 Task: Add description "I am humbled and grateful to have received several notable honors and awards throughout my career".
Action: Mouse moved to (697, 70)
Screenshot: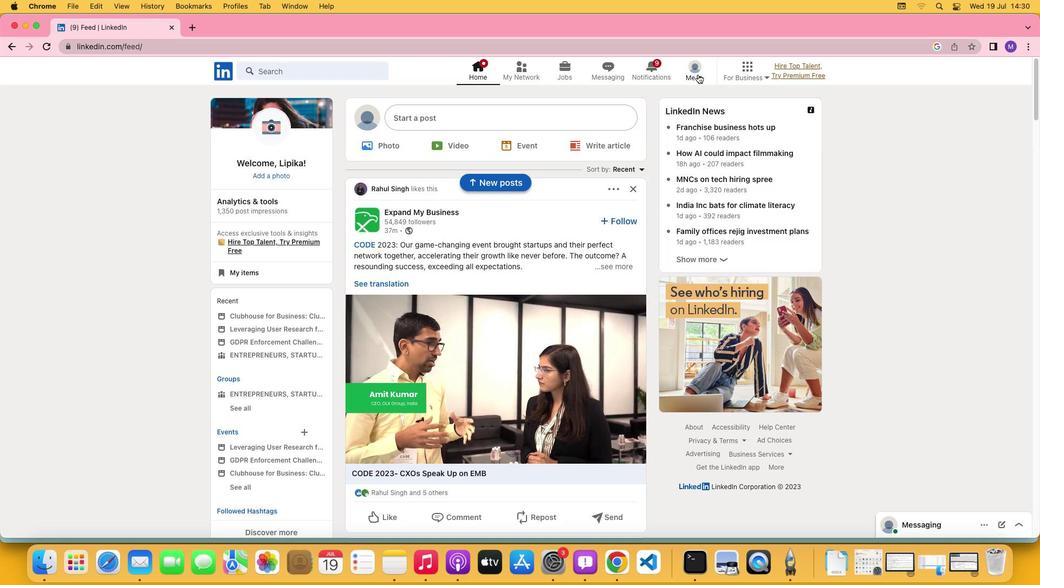 
Action: Mouse pressed left at (697, 70)
Screenshot: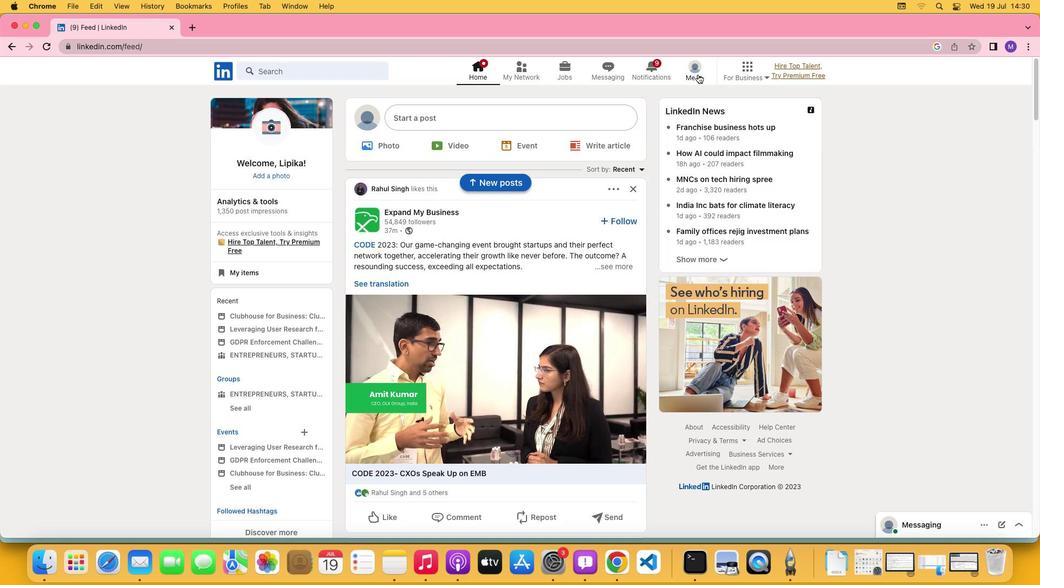 
Action: Mouse moved to (698, 74)
Screenshot: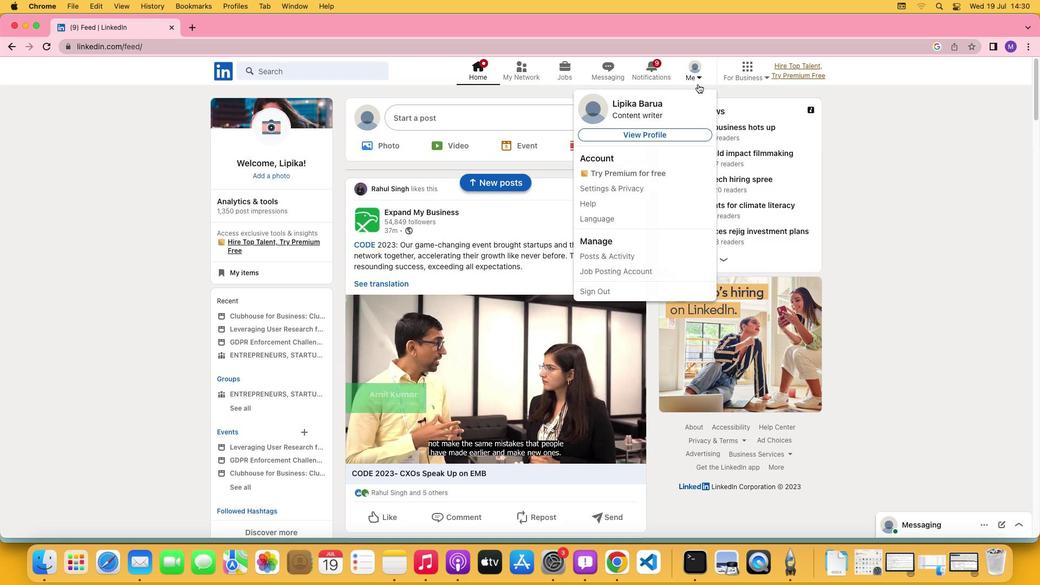 
Action: Mouse pressed left at (698, 74)
Screenshot: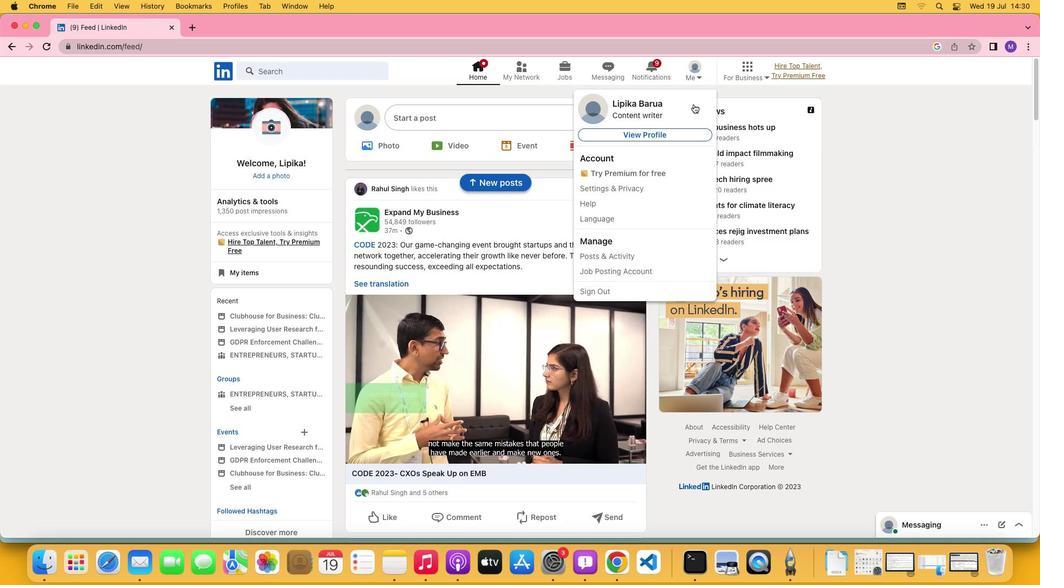 
Action: Mouse moved to (682, 132)
Screenshot: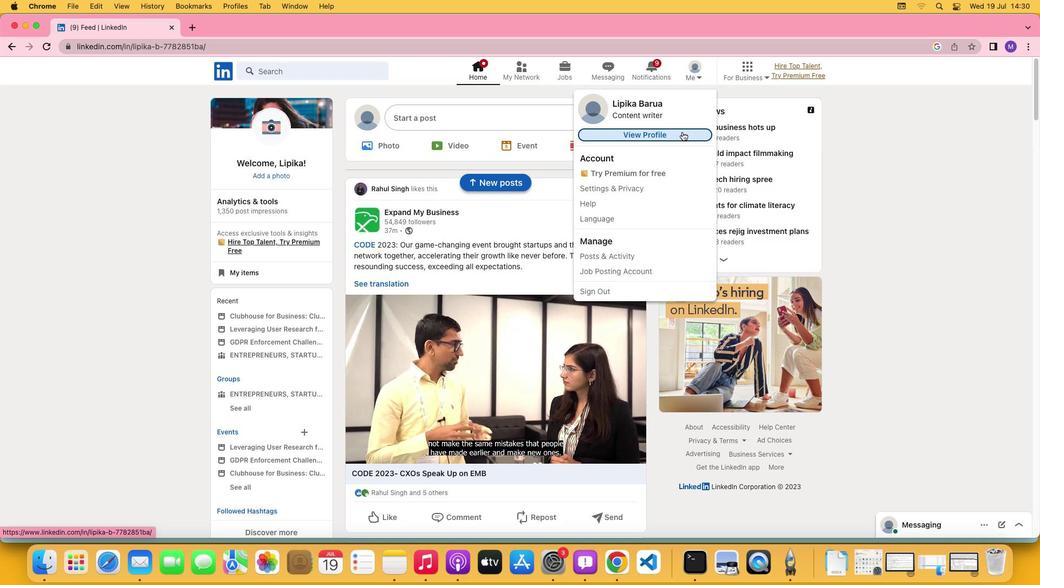
Action: Mouse pressed left at (682, 132)
Screenshot: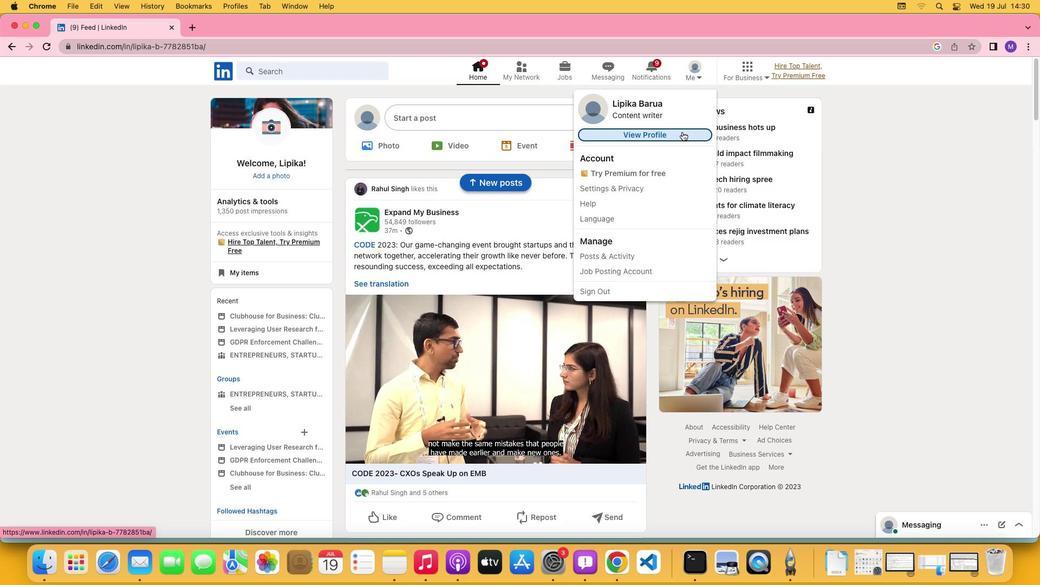 
Action: Mouse moved to (341, 351)
Screenshot: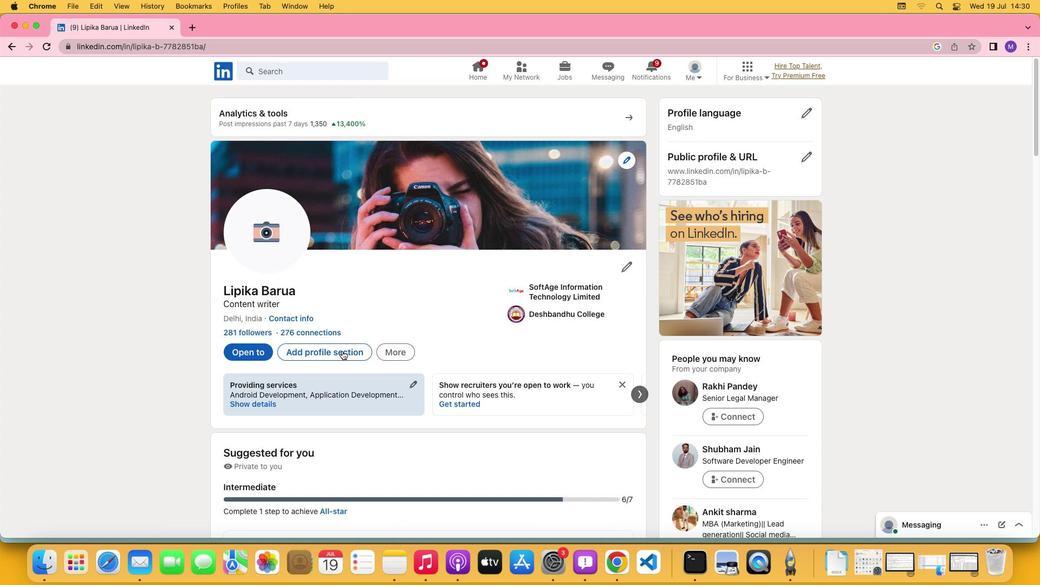 
Action: Mouse pressed left at (341, 351)
Screenshot: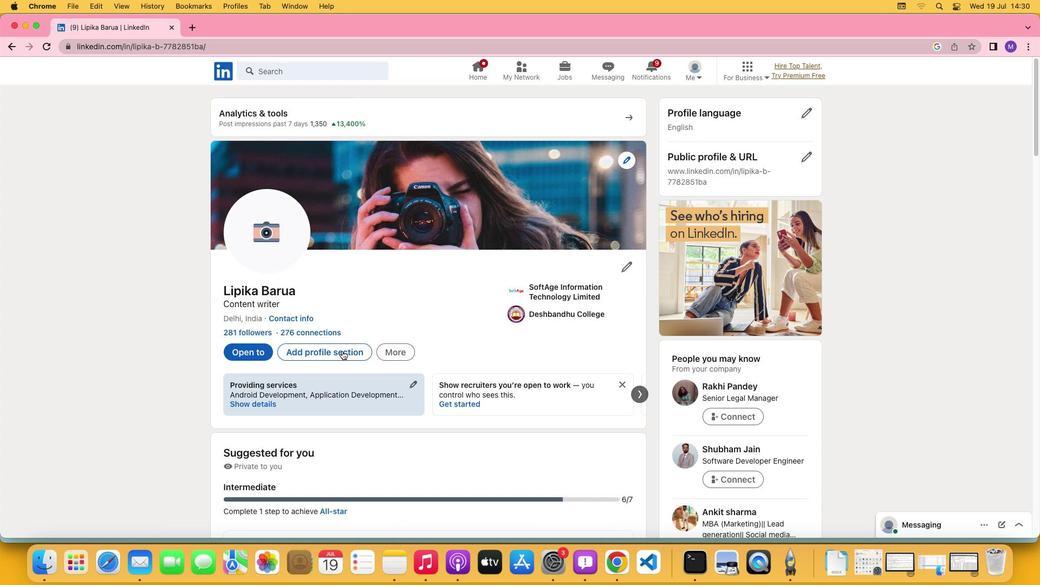 
Action: Mouse moved to (408, 328)
Screenshot: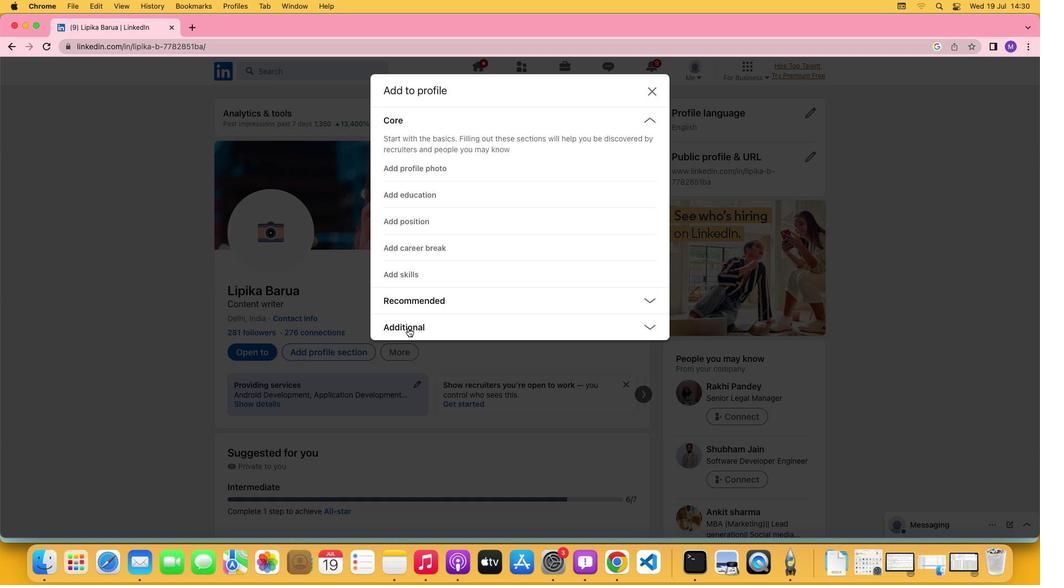 
Action: Mouse pressed left at (408, 328)
Screenshot: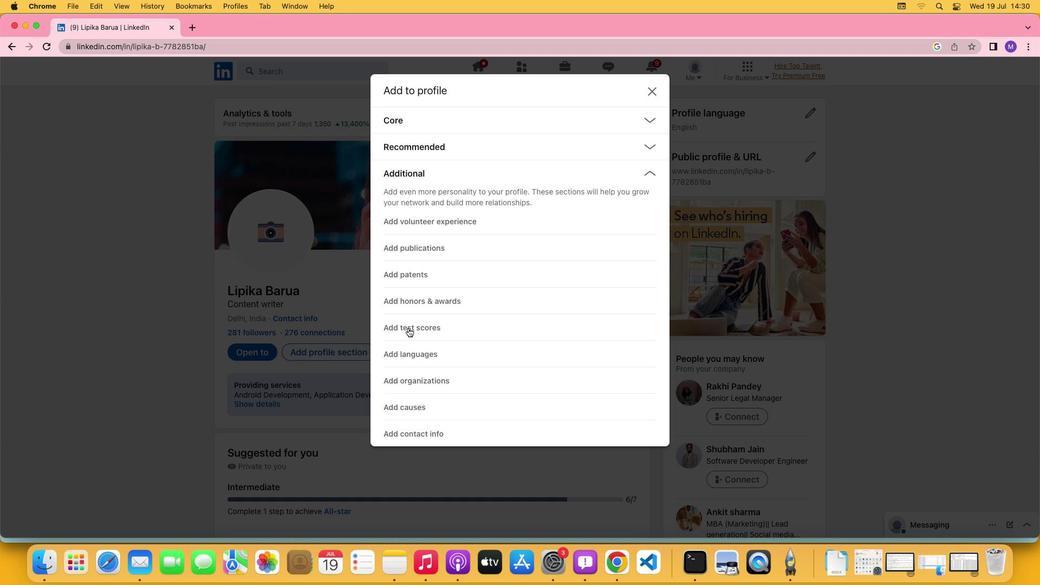 
Action: Mouse moved to (425, 298)
Screenshot: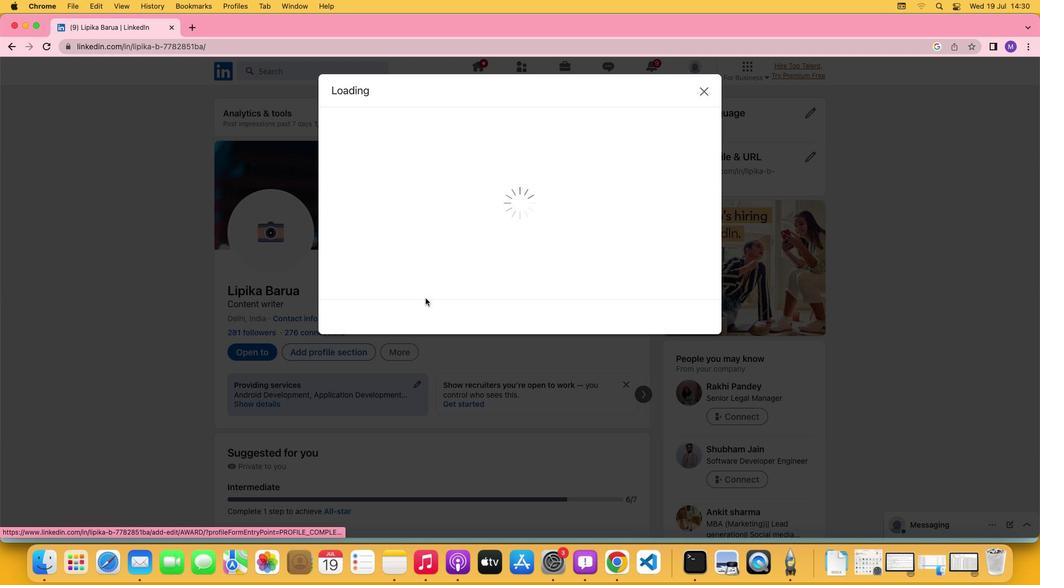 
Action: Mouse pressed left at (425, 298)
Screenshot: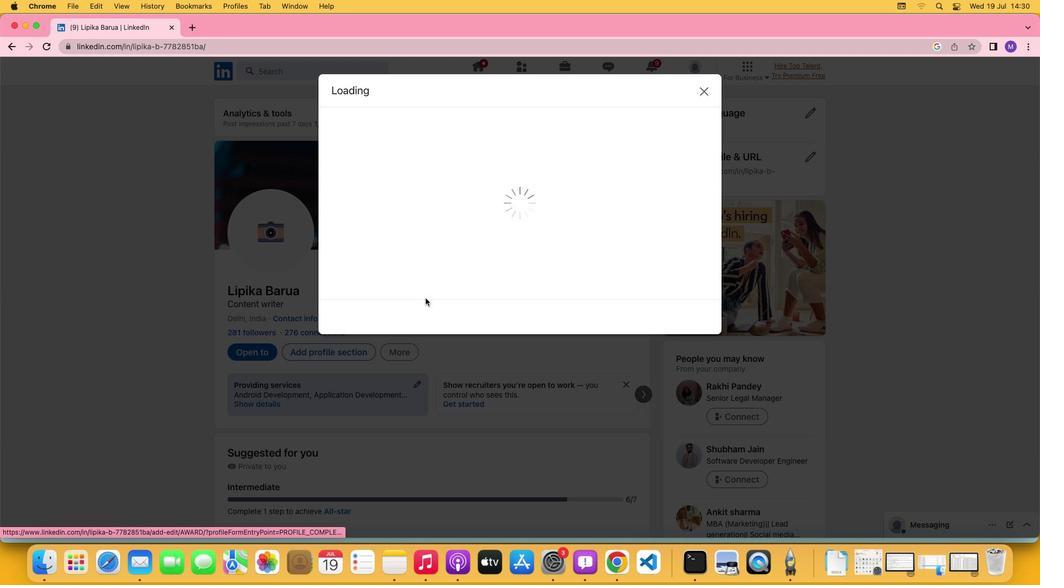 
Action: Mouse moved to (412, 335)
Screenshot: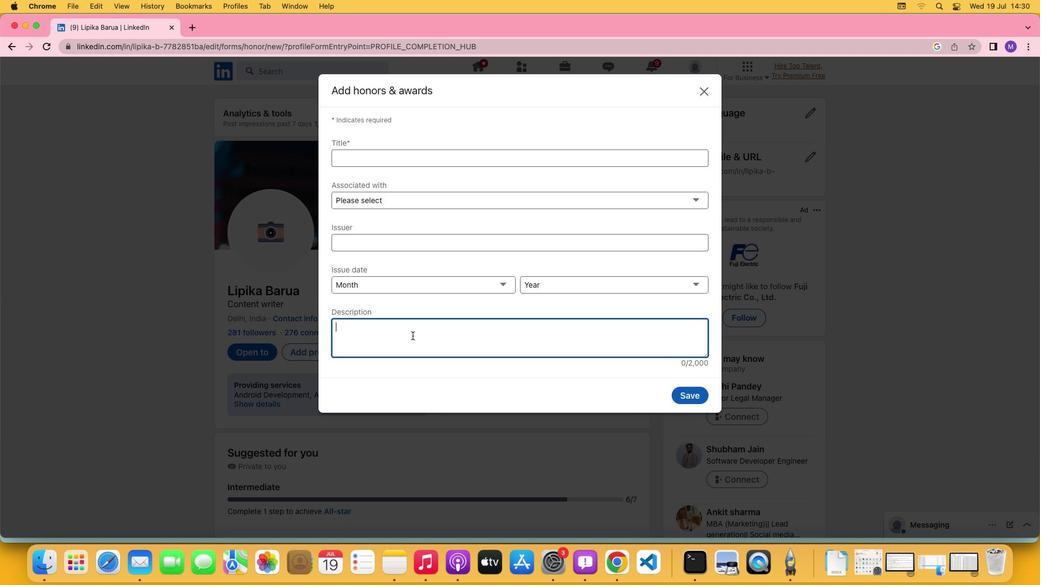 
Action: Mouse pressed left at (412, 335)
Screenshot: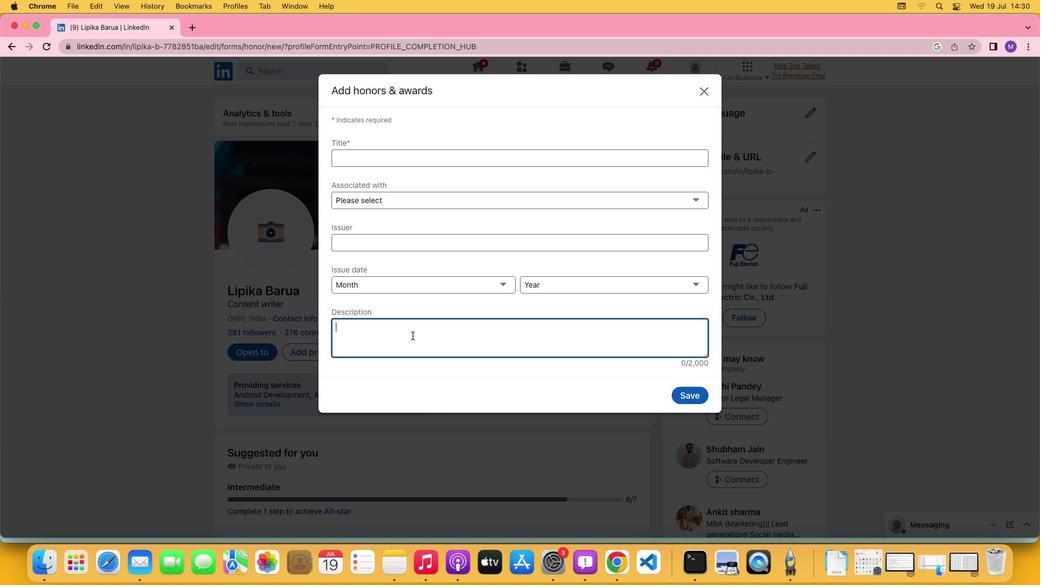 
Action: Key pressed Key.shift'I'Key.space'a''m'Key.space'h''u''m''b''l''e''d'Key.space'a''n''d'Key.space'g''r''a''t''e''f''u''l'Key.space't''o'Key.space'h''a''v''e'Key.space'r''e''c''e''i''v''e''d'Key.space's''e''v''e''r''a''l'Key.space'n''o''t''a''b''l''e'Key.space'h''o''n''o''r''s'Key.space'a''n''d'Key.space'a''w''a''r''d''s'Key.space't''h''r''o''u''g''h''o''u''t'Key.space'm''y'Key.space'c''a''r''e''e''r'
Screenshot: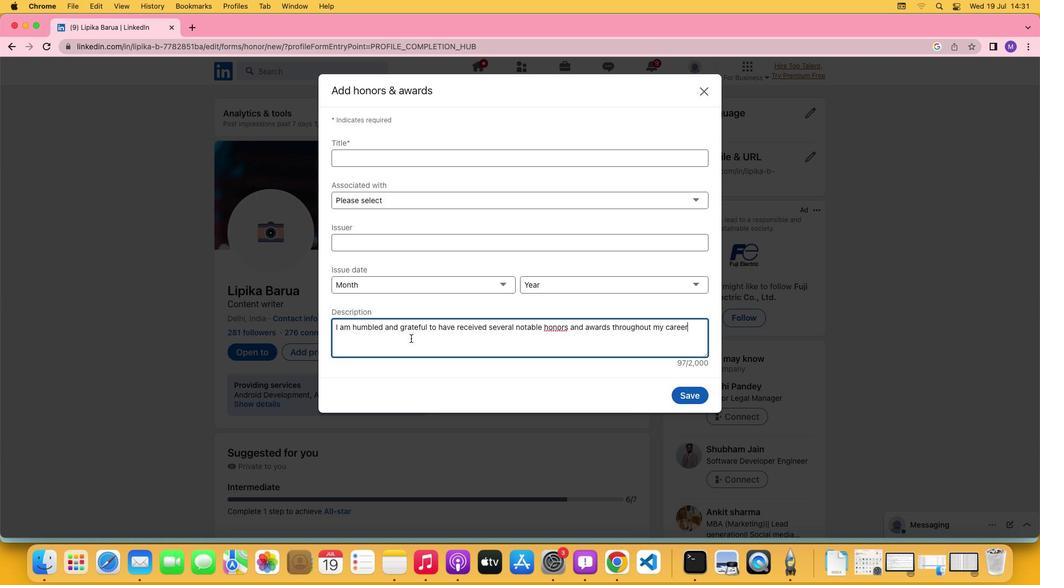 
Action: Mouse moved to (542, 369)
Screenshot: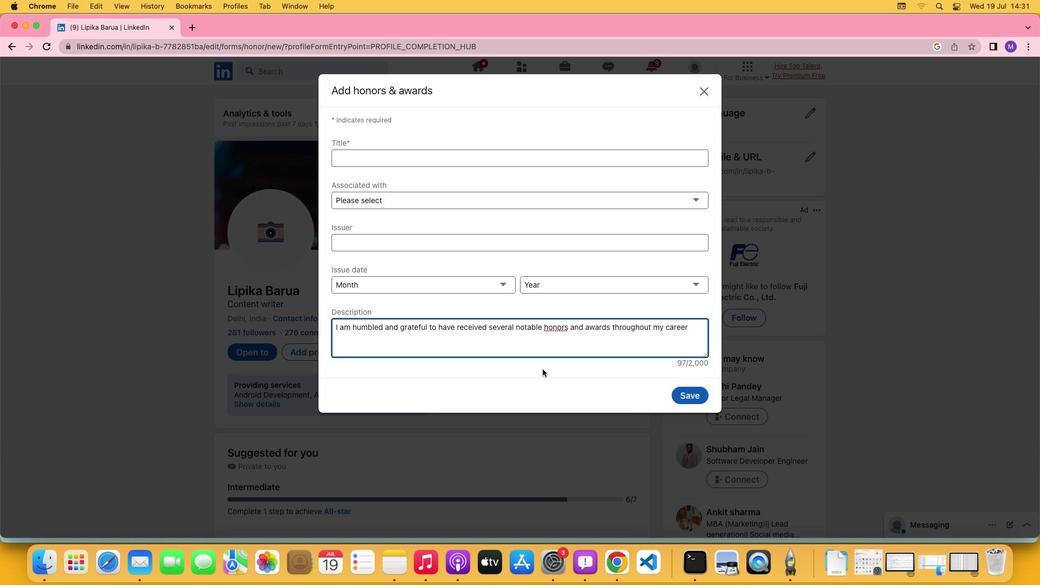 
Action: Mouse pressed left at (542, 369)
Screenshot: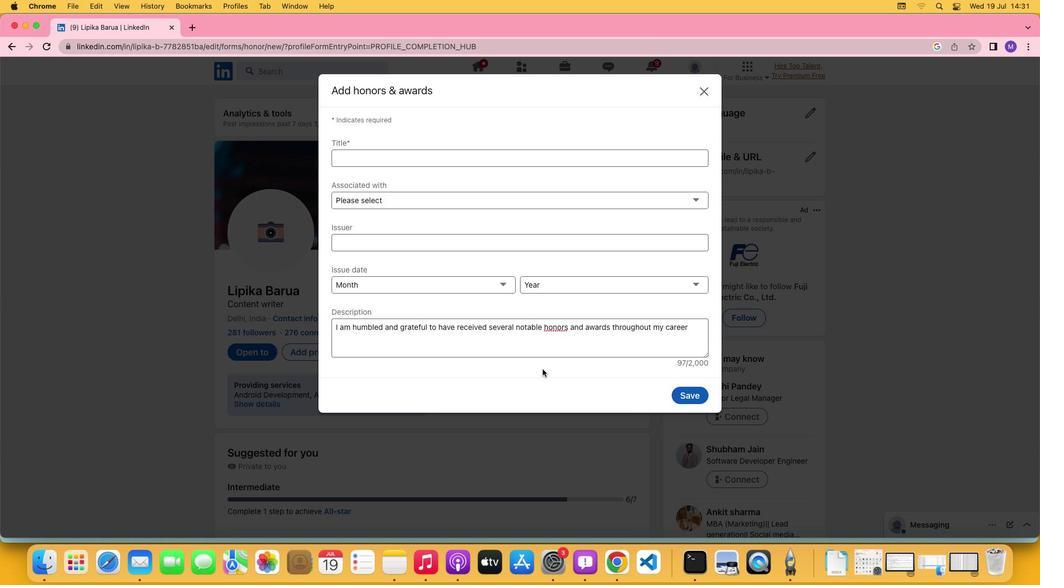 
Action: Mouse moved to (542, 368)
Screenshot: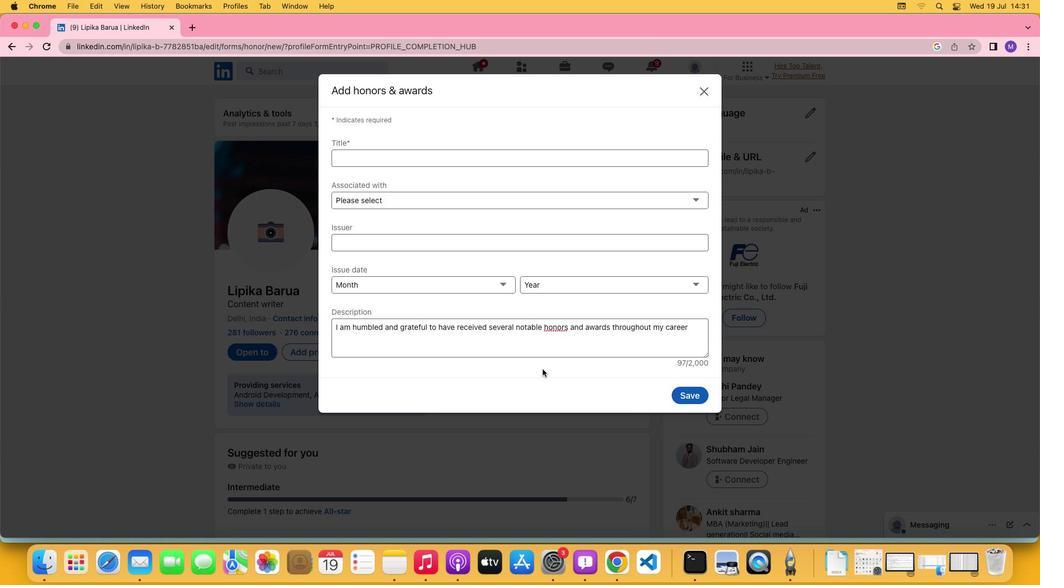 
